 Task: Look for space in Darwin from 22nd july 2023 to 8th august 2023 for 5 adults, 2 children,  and 1 pet in price range Rs.18000 to Rs.25000. Place can be entire place or private room with 3 bedrooms having 5 beds and 3 bathrooms. Property type can be house. Amenities needed are: wifiair conditioning, free parkinig on premises, gym, breakfast, beachfront. Booking option can be shelf check-in. Required host language is .
Action: Mouse moved to (328, 375)
Screenshot: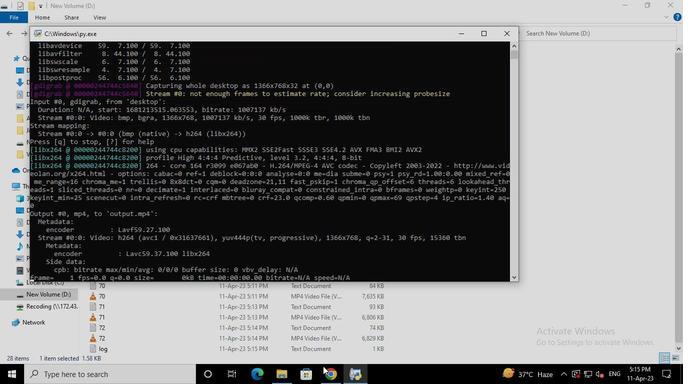 
Action: Mouse pressed left at (328, 375)
Screenshot: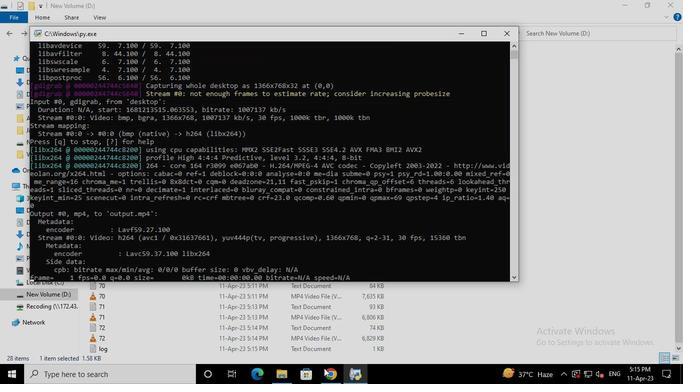 
Action: Mouse moved to (276, 84)
Screenshot: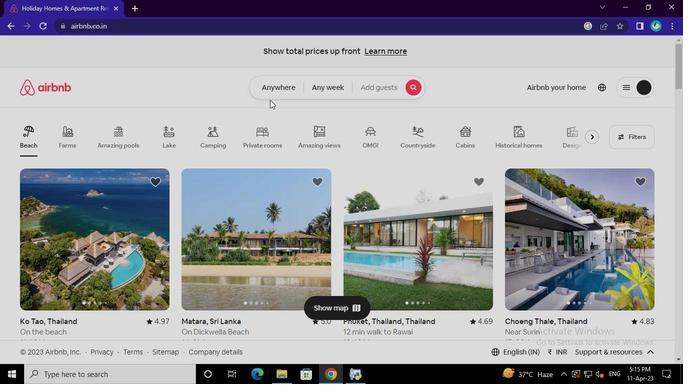 
Action: Mouse pressed left at (276, 84)
Screenshot: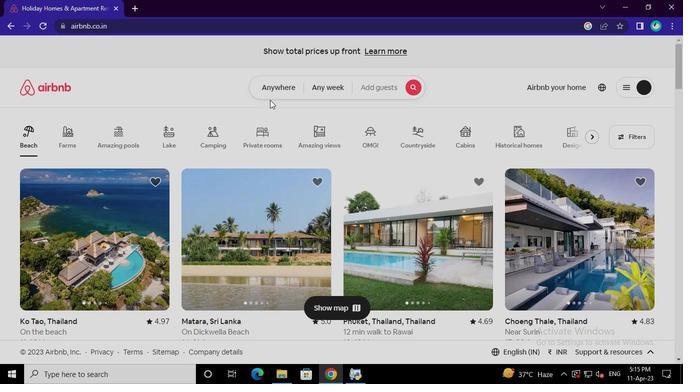 
Action: Mouse moved to (204, 131)
Screenshot: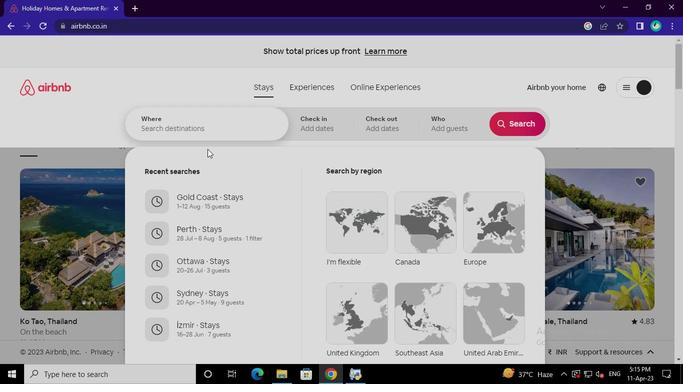 
Action: Mouse pressed left at (204, 131)
Screenshot: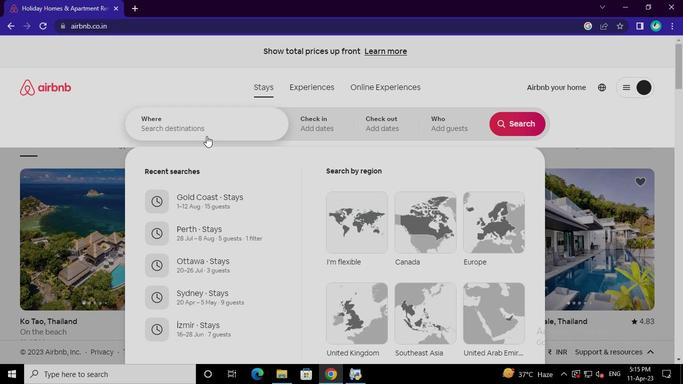 
Action: Keyboard d
Screenshot: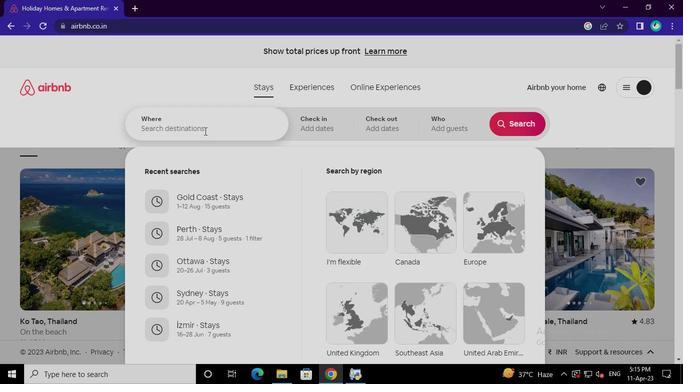 
Action: Keyboard a
Screenshot: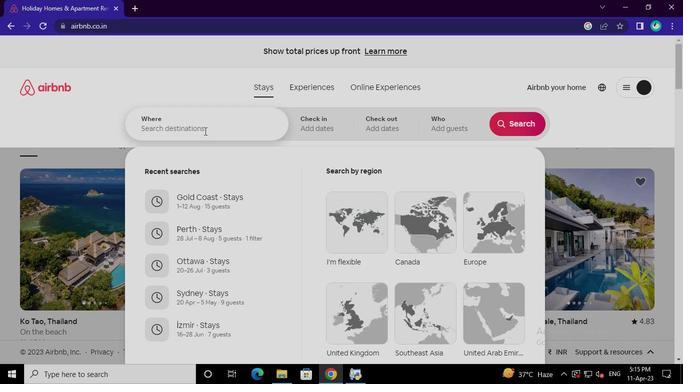 
Action: Keyboard r
Screenshot: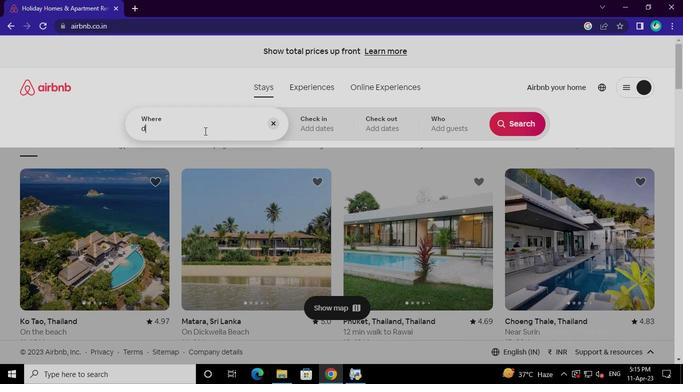 
Action: Keyboard w
Screenshot: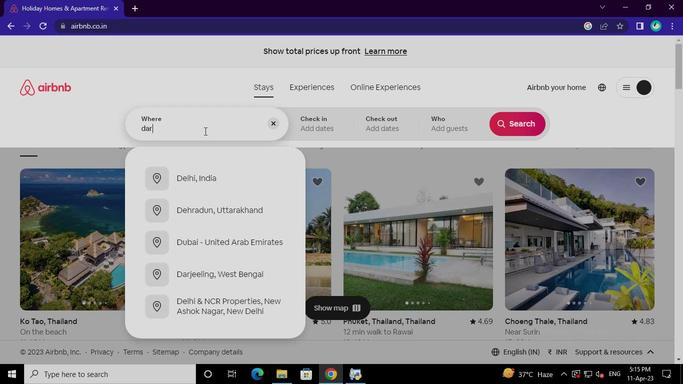 
Action: Keyboard i
Screenshot: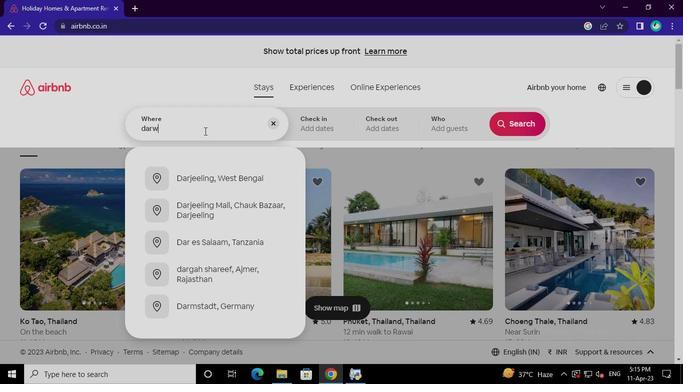 
Action: Keyboard n
Screenshot: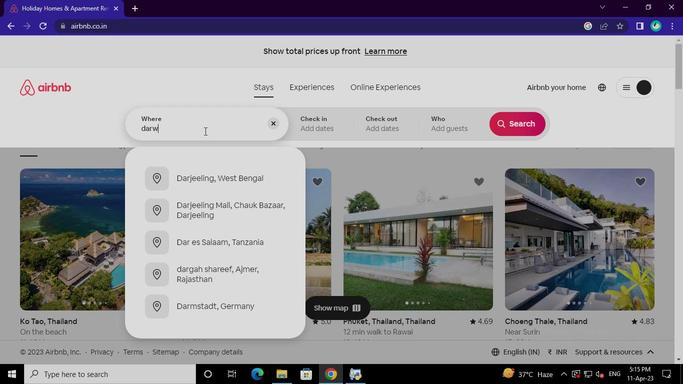 
Action: Mouse moved to (205, 177)
Screenshot: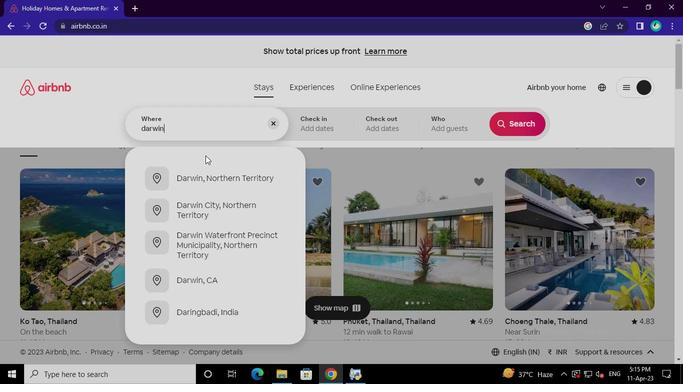 
Action: Mouse pressed left at (205, 177)
Screenshot: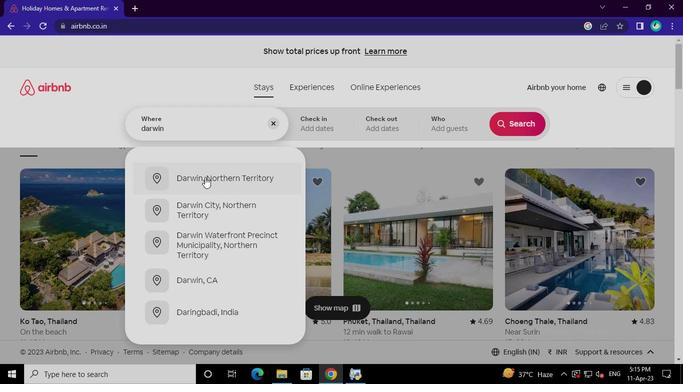 
Action: Mouse moved to (506, 208)
Screenshot: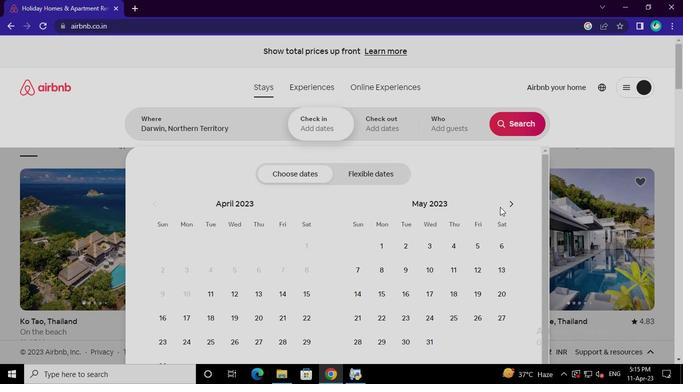 
Action: Mouse pressed left at (506, 208)
Screenshot: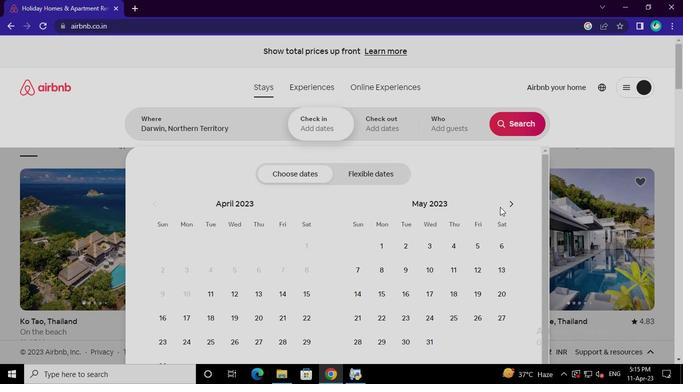 
Action: Mouse pressed left at (506, 208)
Screenshot: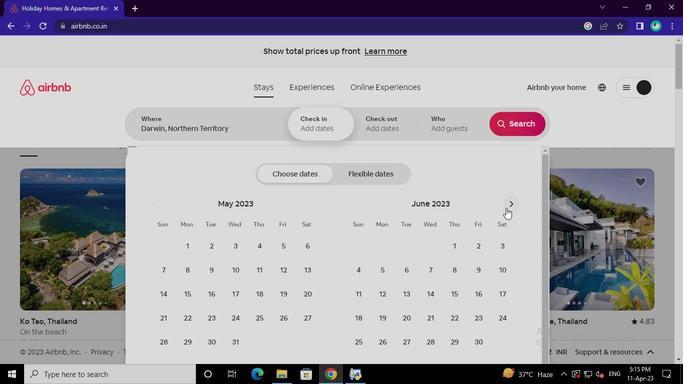 
Action: Mouse moved to (493, 315)
Screenshot: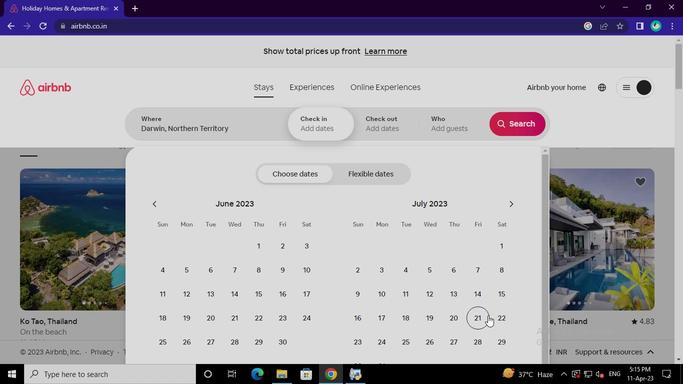 
Action: Mouse pressed left at (493, 315)
Screenshot: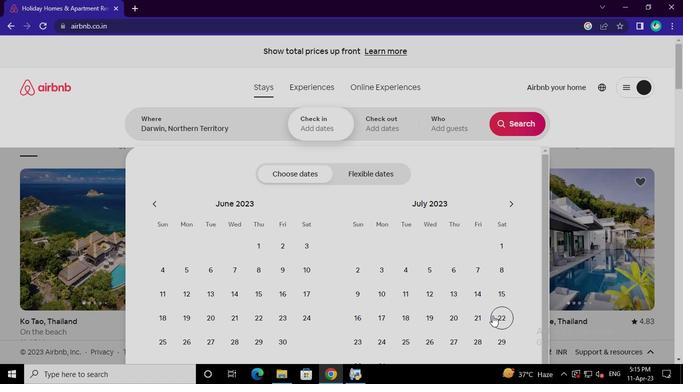 
Action: Mouse moved to (509, 201)
Screenshot: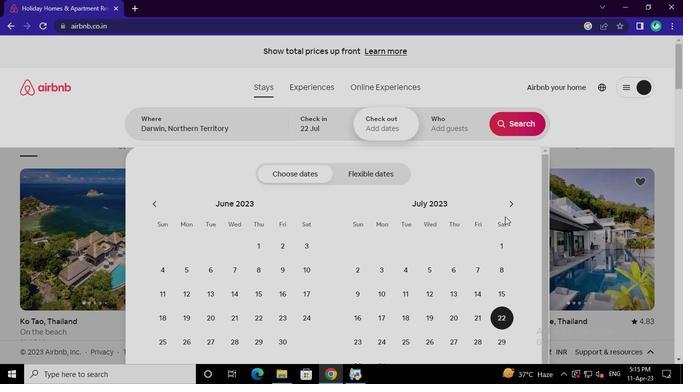
Action: Mouse pressed left at (509, 201)
Screenshot: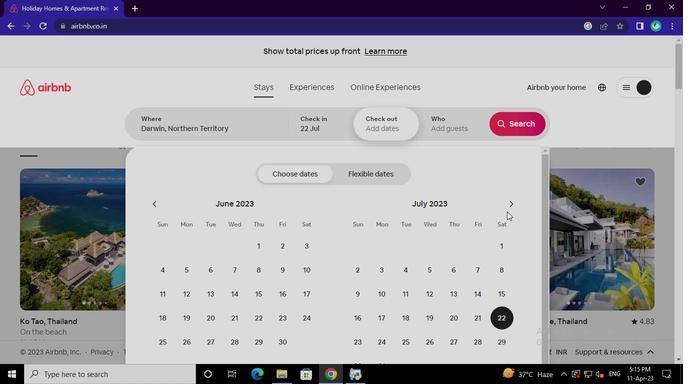 
Action: Mouse moved to (402, 271)
Screenshot: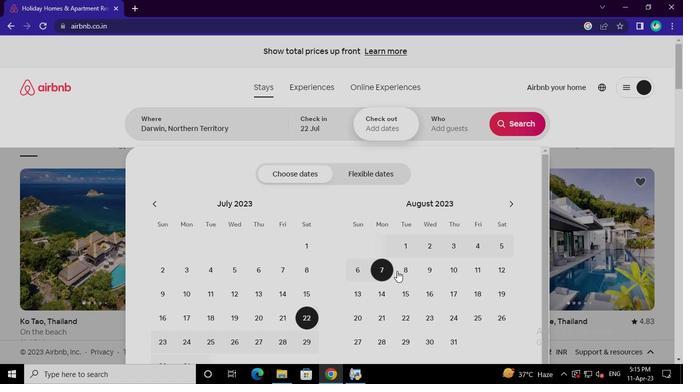 
Action: Mouse pressed left at (402, 271)
Screenshot: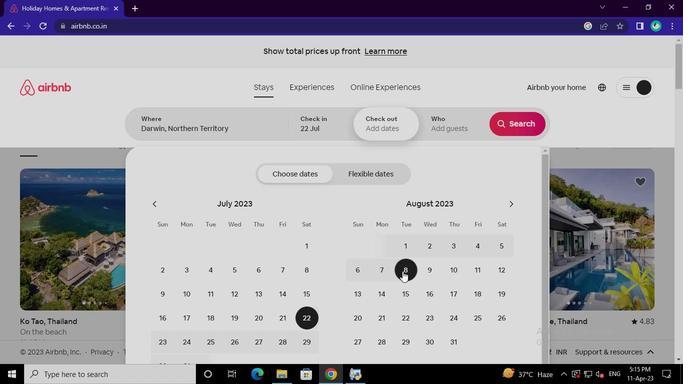 
Action: Mouse moved to (461, 127)
Screenshot: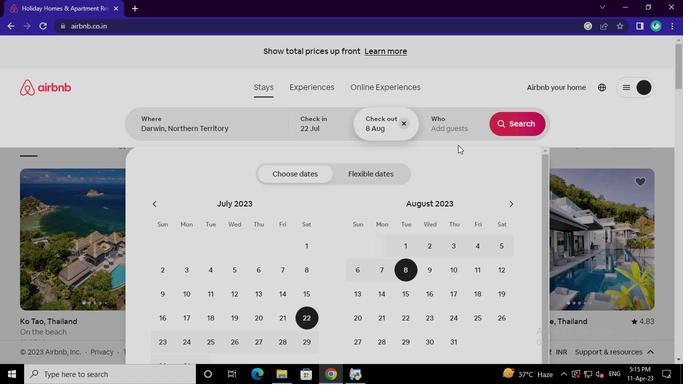 
Action: Mouse pressed left at (461, 127)
Screenshot: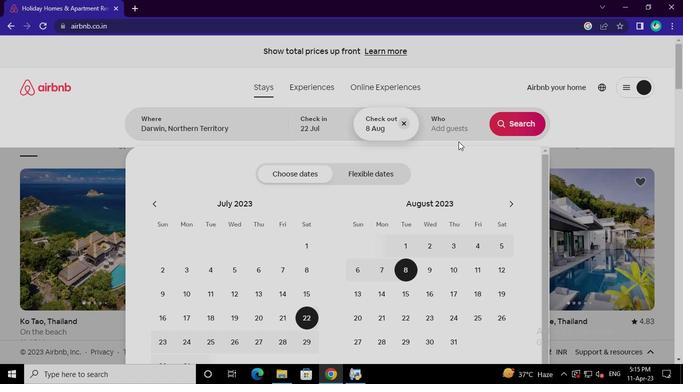 
Action: Mouse moved to (519, 179)
Screenshot: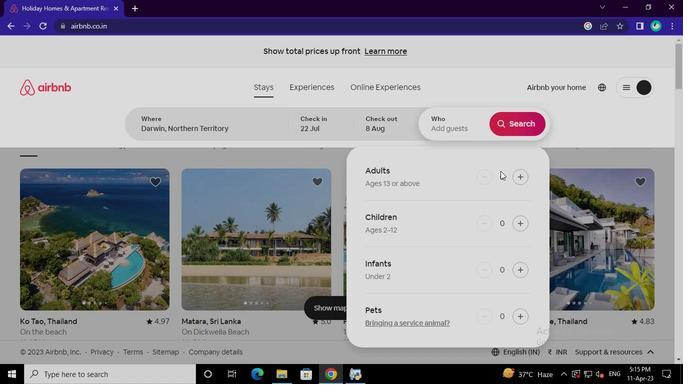 
Action: Mouse pressed left at (519, 179)
Screenshot: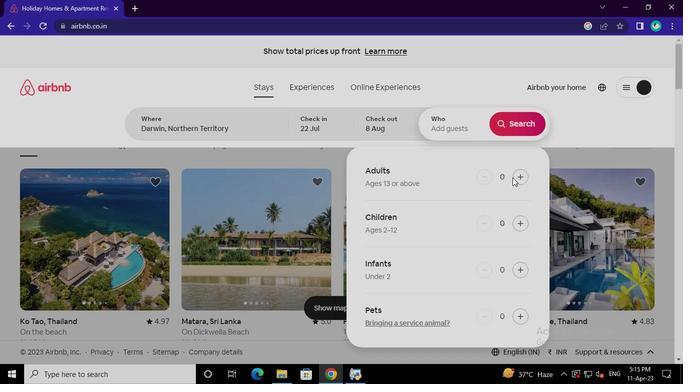 
Action: Mouse pressed left at (519, 179)
Screenshot: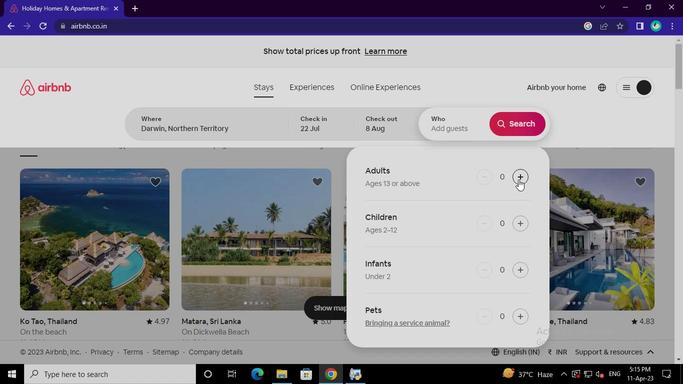 
Action: Mouse pressed left at (519, 179)
Screenshot: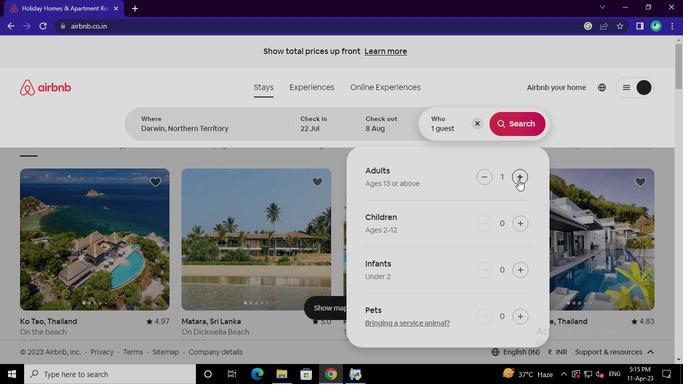 
Action: Mouse pressed left at (519, 179)
Screenshot: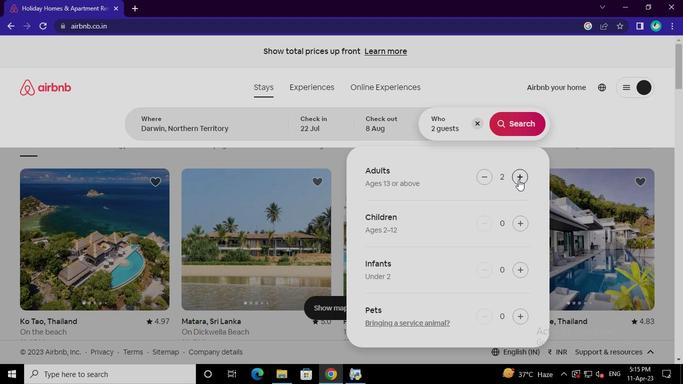 
Action: Mouse pressed left at (519, 179)
Screenshot: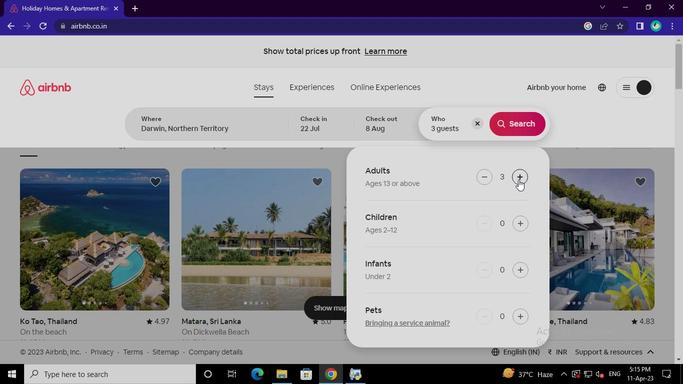 
Action: Mouse moved to (518, 220)
Screenshot: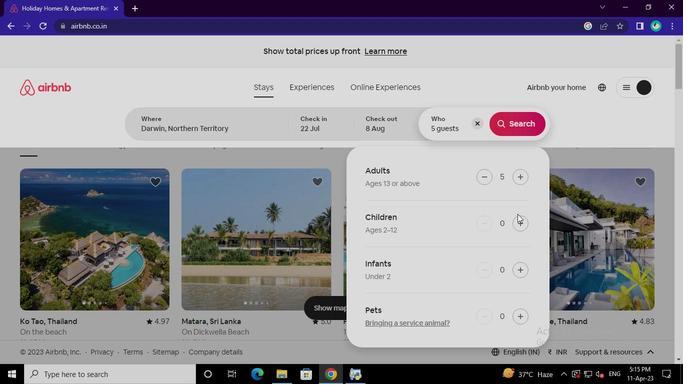 
Action: Mouse pressed left at (518, 220)
Screenshot: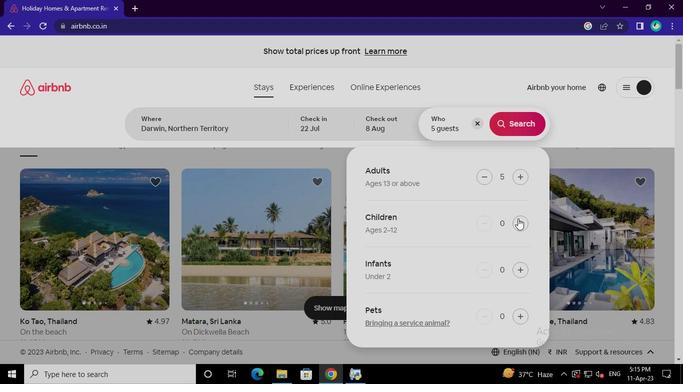 
Action: Mouse pressed left at (518, 220)
Screenshot: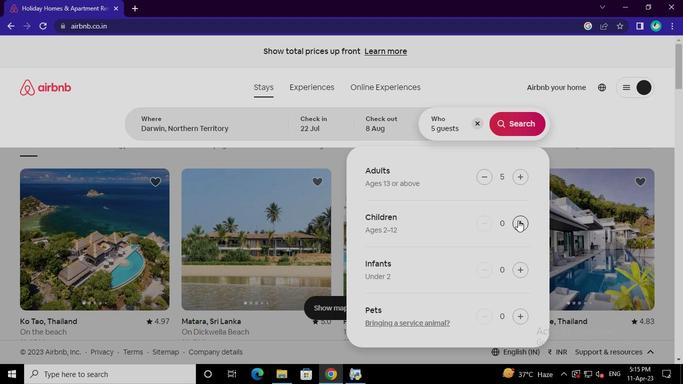 
Action: Mouse moved to (520, 316)
Screenshot: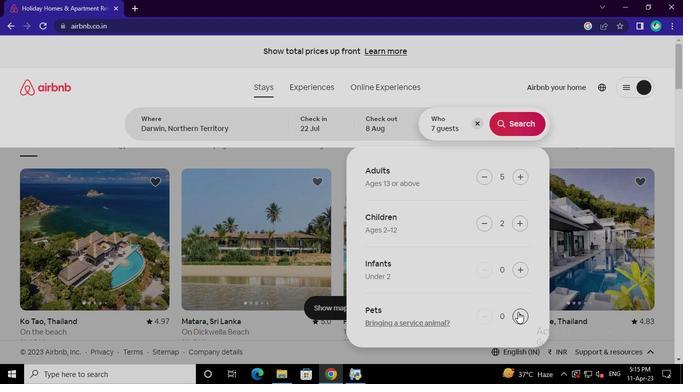 
Action: Mouse pressed left at (520, 316)
Screenshot: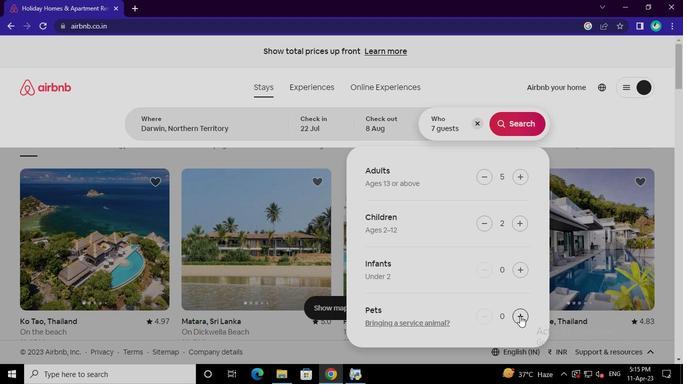 
Action: Mouse moved to (525, 132)
Screenshot: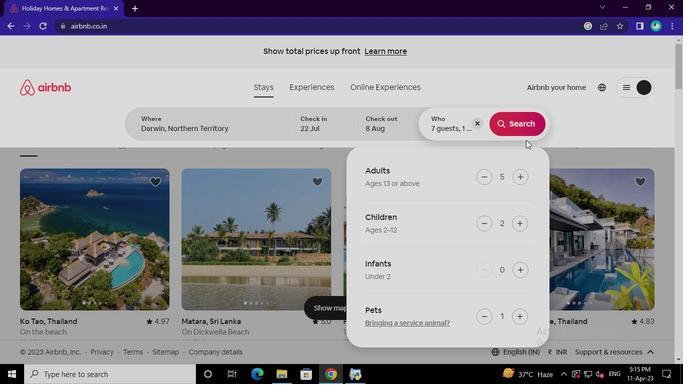 
Action: Mouse pressed left at (525, 132)
Screenshot: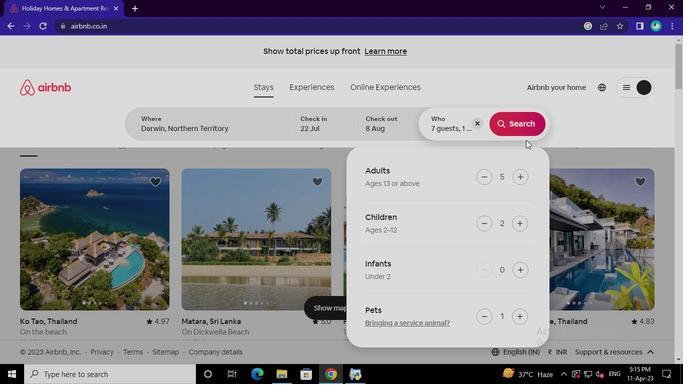 
Action: Mouse moved to (638, 91)
Screenshot: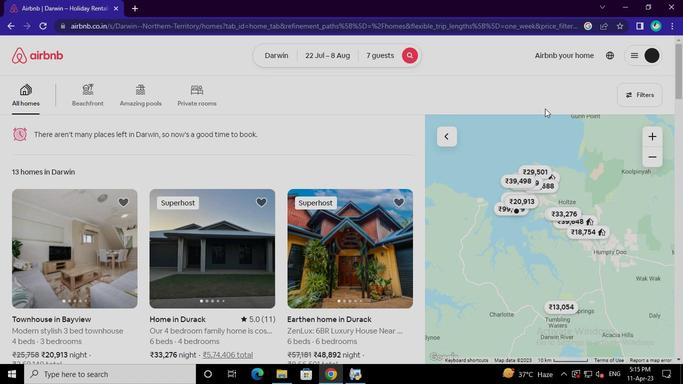 
Action: Mouse pressed left at (638, 91)
Screenshot: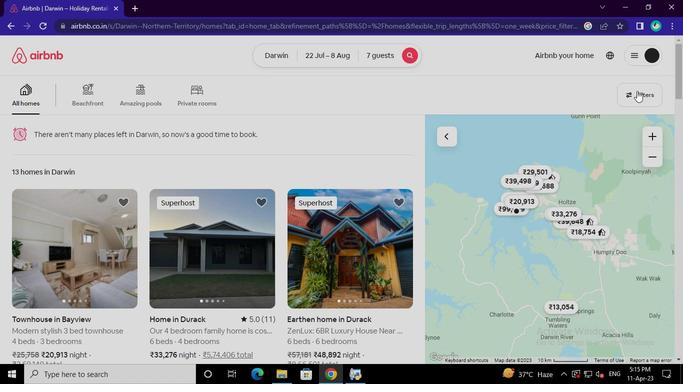
Action: Mouse moved to (283, 217)
Screenshot: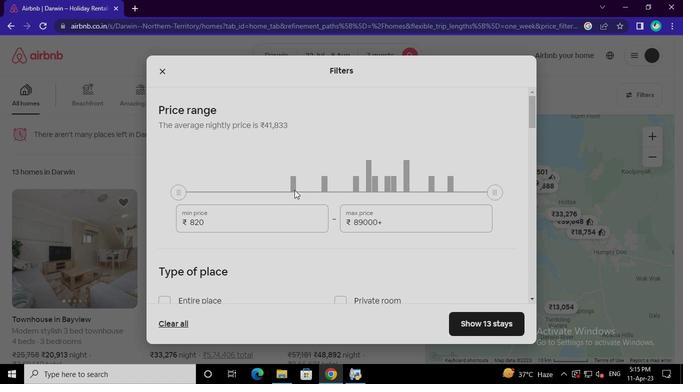 
Action: Mouse pressed left at (283, 217)
Screenshot: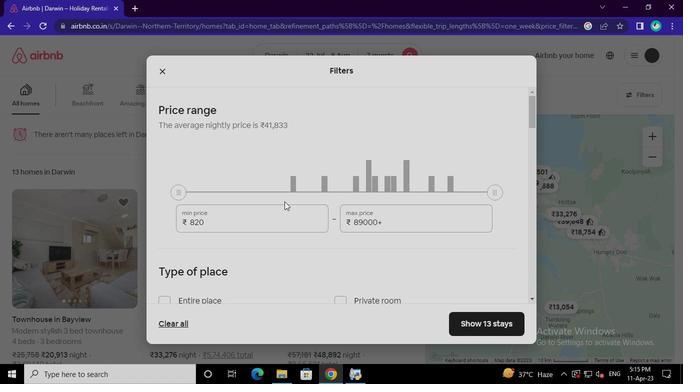 
Action: Keyboard Key.backspace
Screenshot: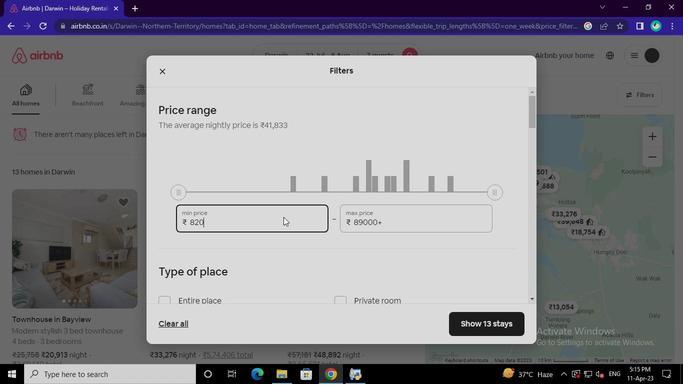 
Action: Keyboard Key.backspace
Screenshot: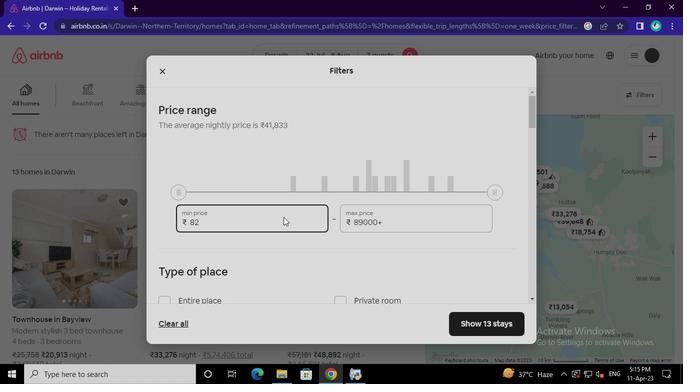 
Action: Keyboard Key.backspace
Screenshot: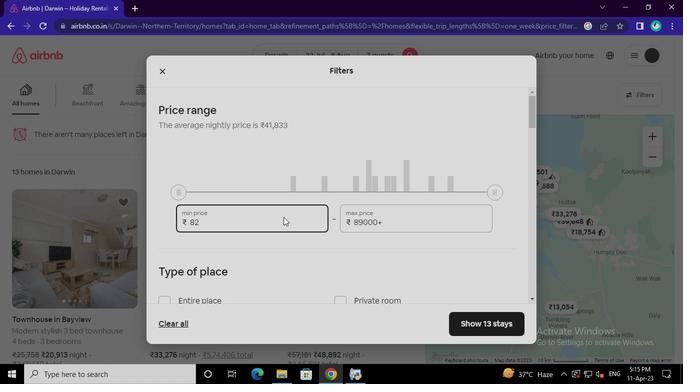 
Action: Keyboard Key.backspace
Screenshot: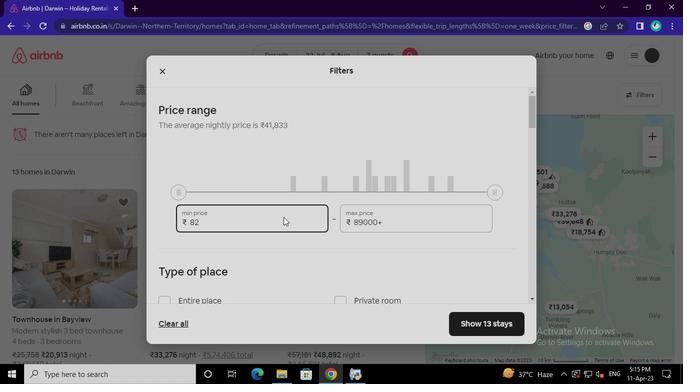 
Action: Keyboard Key.backspace
Screenshot: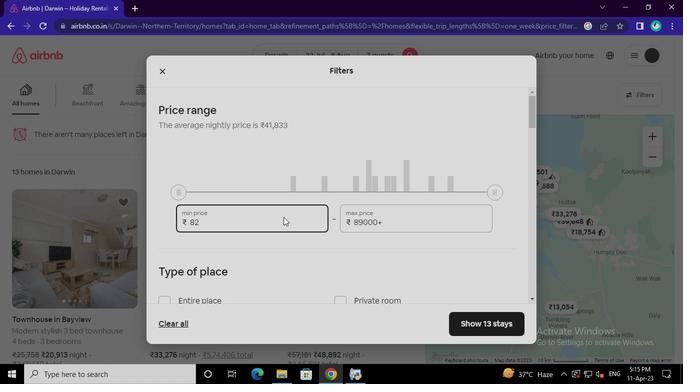 
Action: Keyboard Key.backspace
Screenshot: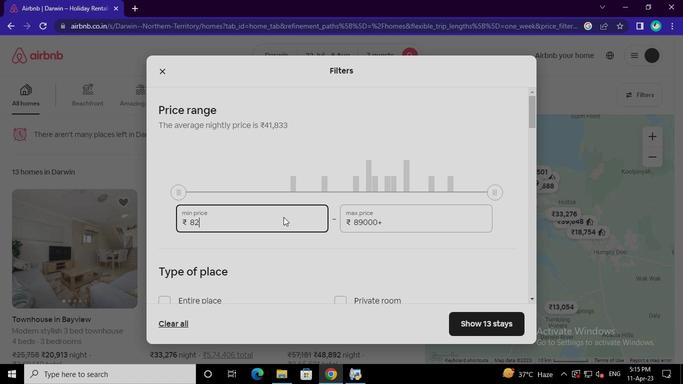 
Action: Keyboard Key.backspace
Screenshot: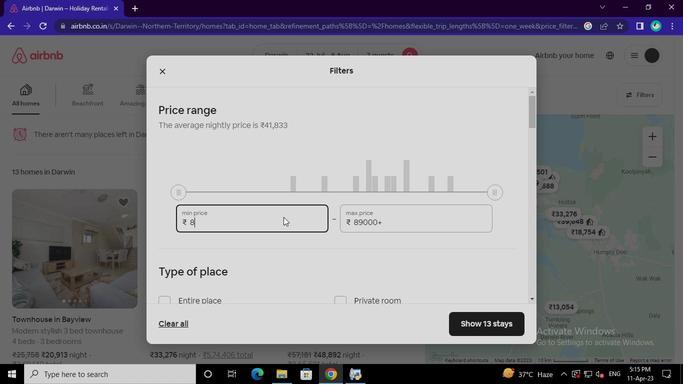 
Action: Keyboard Key.backspace
Screenshot: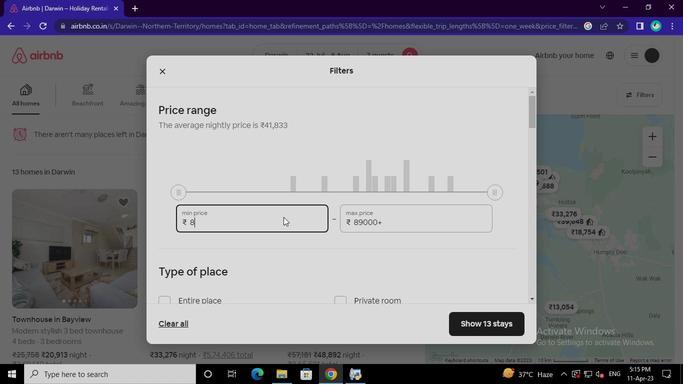 
Action: Keyboard <97>
Screenshot: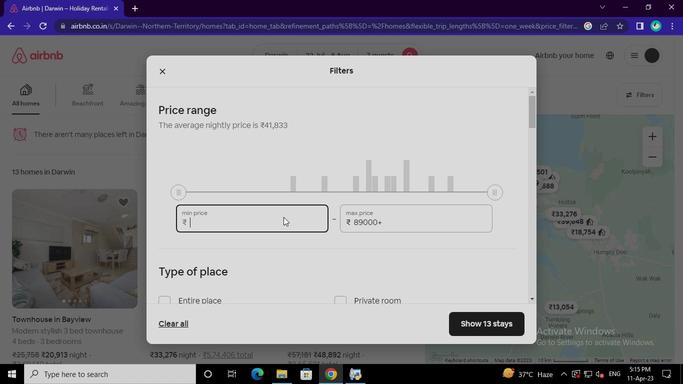 
Action: Keyboard <104>
Screenshot: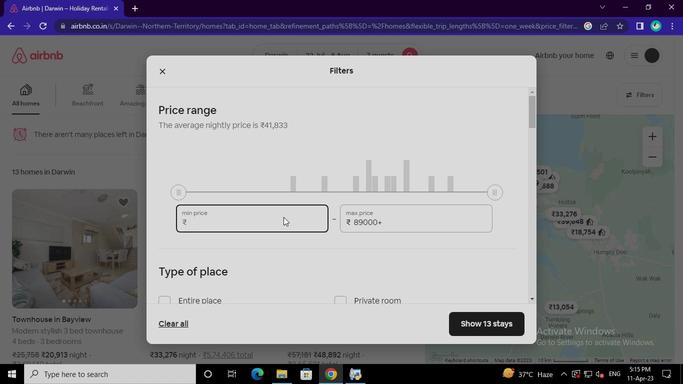 
Action: Keyboard <96>
Screenshot: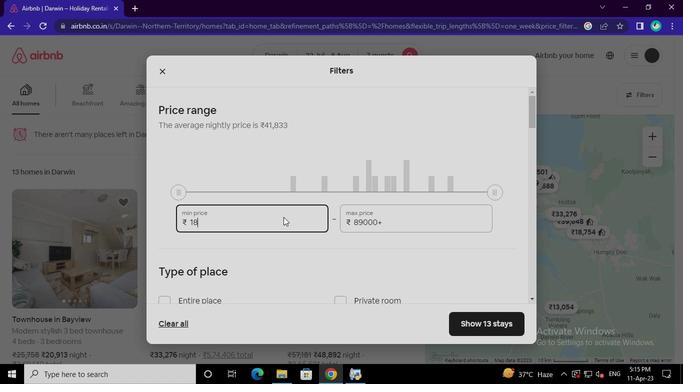 
Action: Keyboard <96>
Screenshot: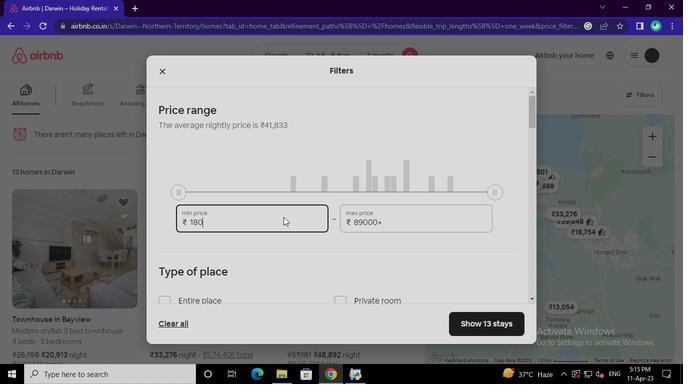 
Action: Keyboard <96>
Screenshot: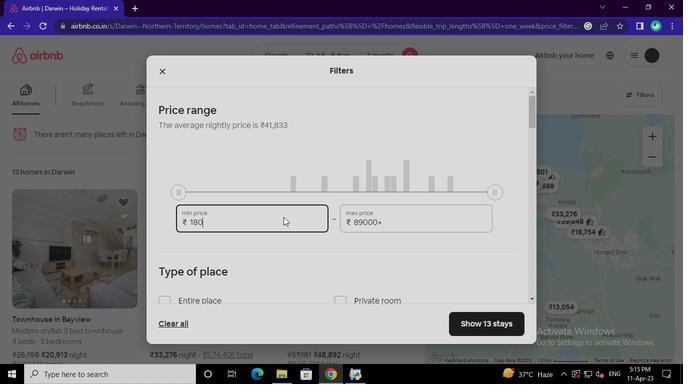 
Action: Mouse moved to (392, 219)
Screenshot: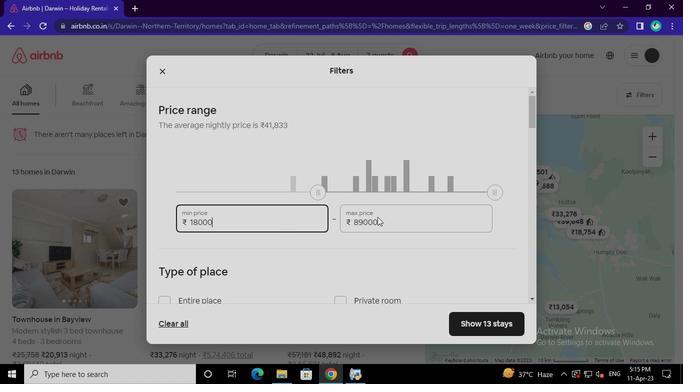 
Action: Mouse pressed left at (392, 219)
Screenshot: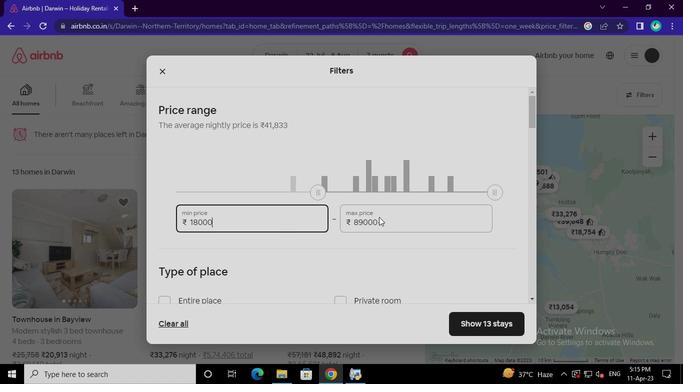 
Action: Keyboard Key.backspace
Screenshot: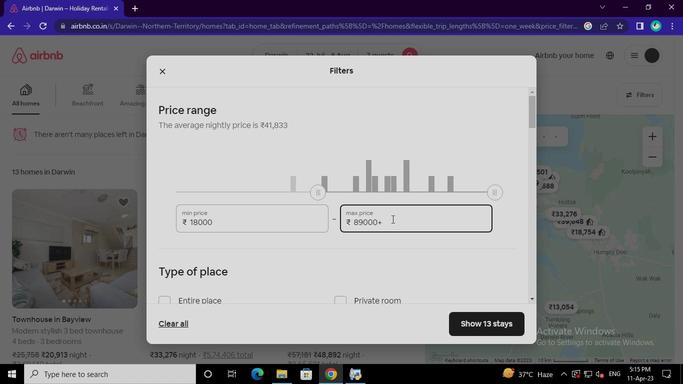 
Action: Keyboard Key.backspace
Screenshot: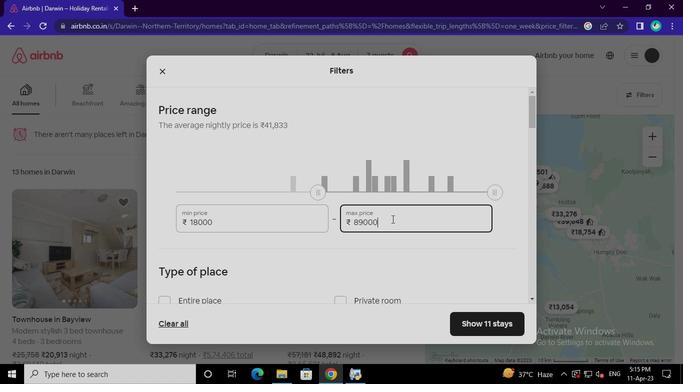 
Action: Keyboard Key.backspace
Screenshot: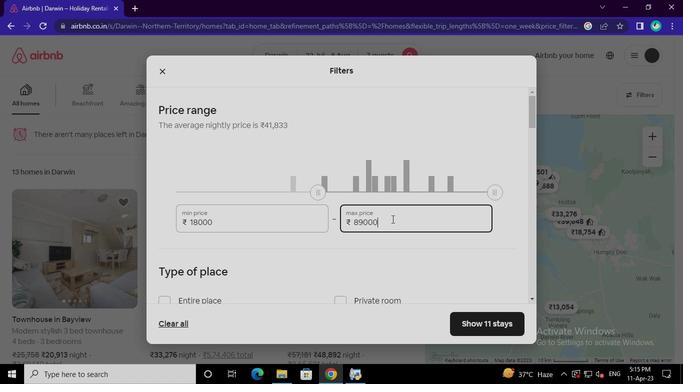 
Action: Keyboard Key.backspace
Screenshot: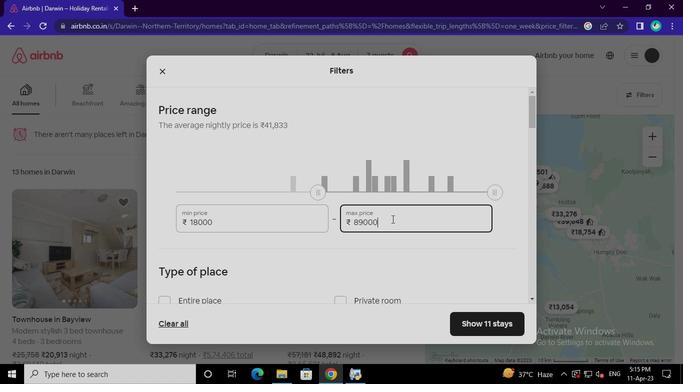 
Action: Keyboard Key.backspace
Screenshot: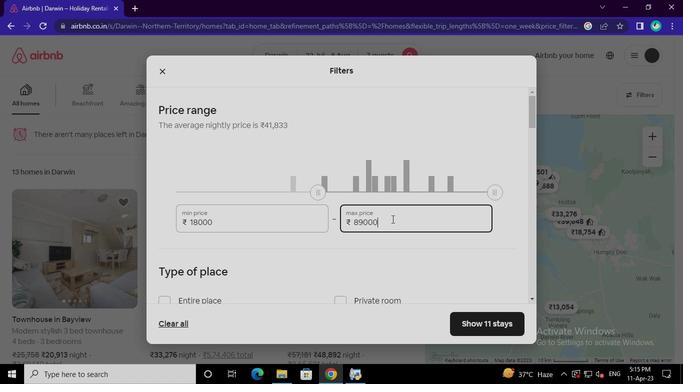 
Action: Keyboard Key.backspace
Screenshot: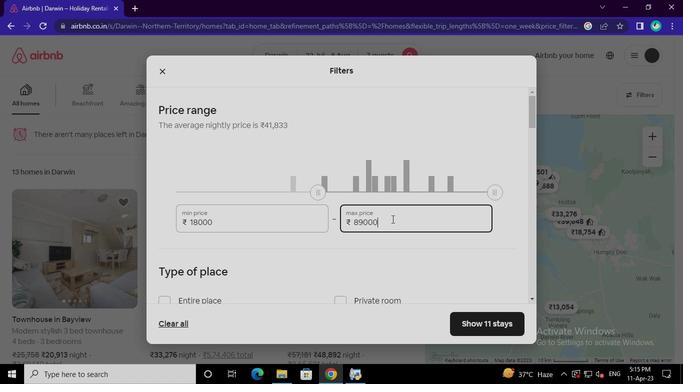 
Action: Keyboard Key.backspace
Screenshot: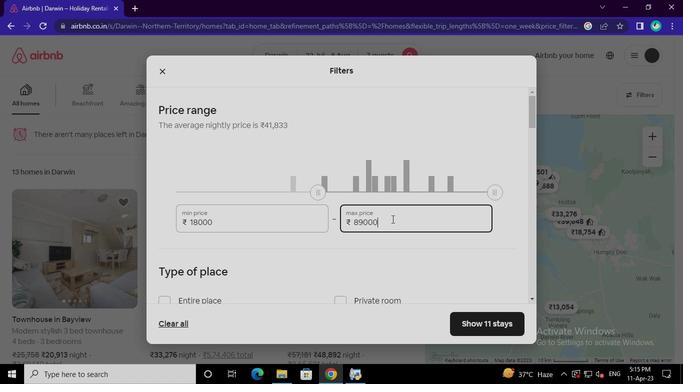 
Action: Keyboard Key.backspace
Screenshot: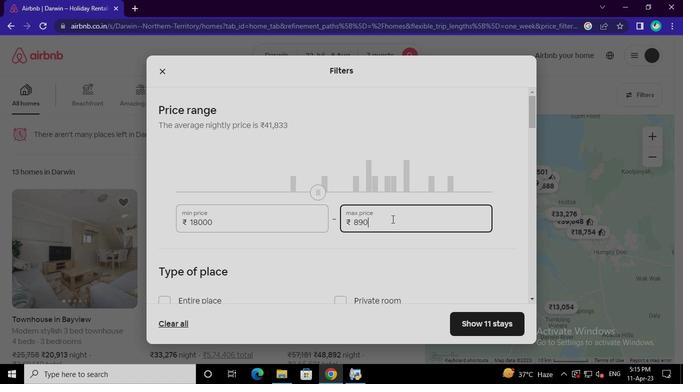 
Action: Keyboard Key.backspace
Screenshot: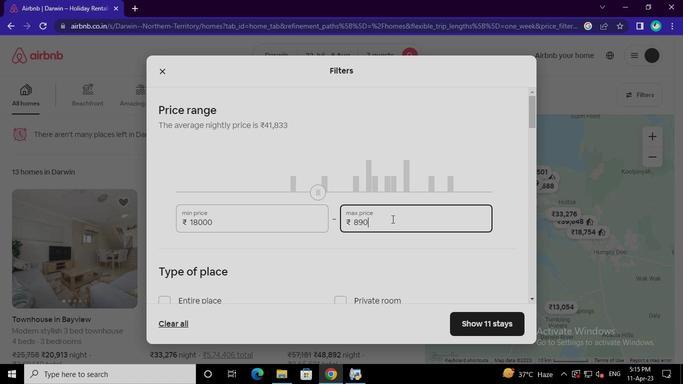 
Action: Keyboard Key.backspace
Screenshot: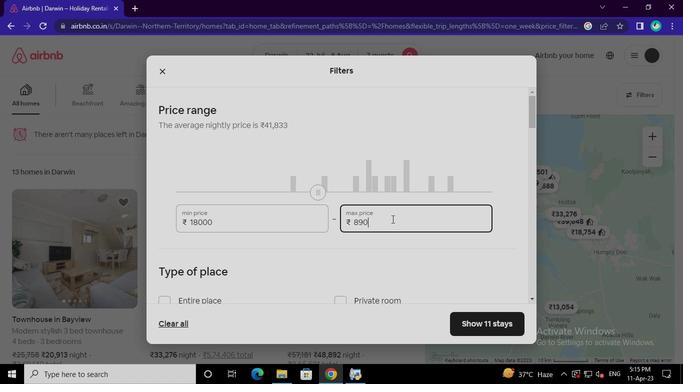 
Action: Keyboard Key.backspace
Screenshot: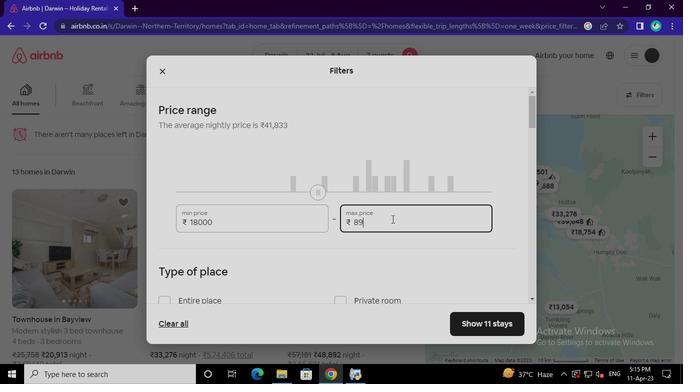 
Action: Keyboard Key.backspace
Screenshot: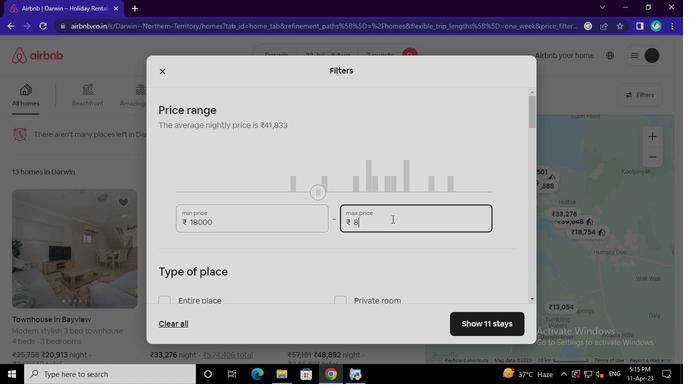 
Action: Keyboard <98>
Screenshot: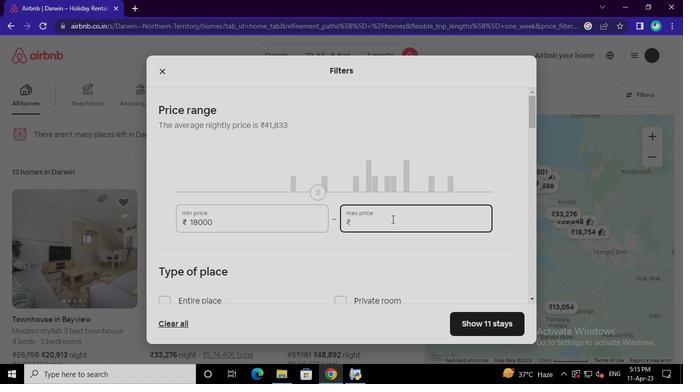 
Action: Keyboard <101>
Screenshot: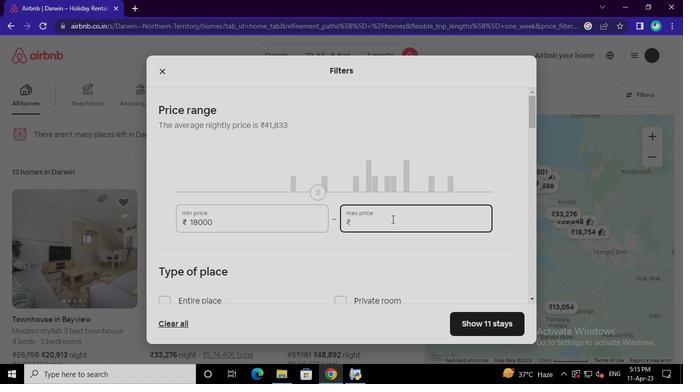 
Action: Keyboard <96>
Screenshot: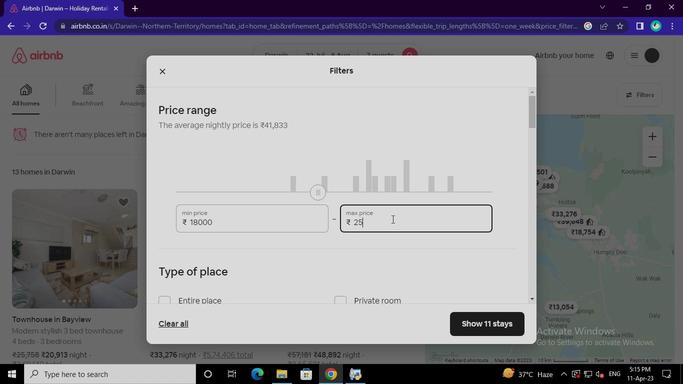 
Action: Keyboard <96>
Screenshot: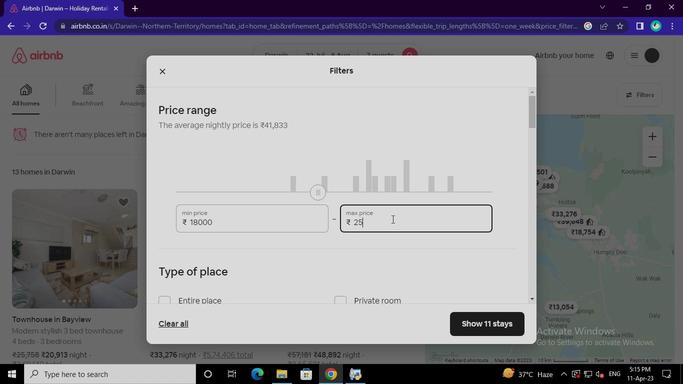 
Action: Keyboard <96>
Screenshot: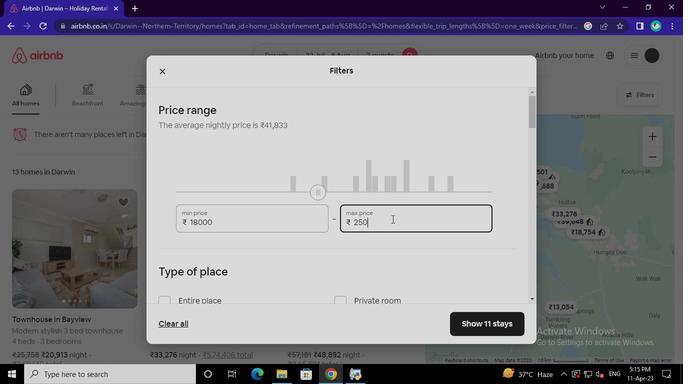
Action: Mouse moved to (196, 204)
Screenshot: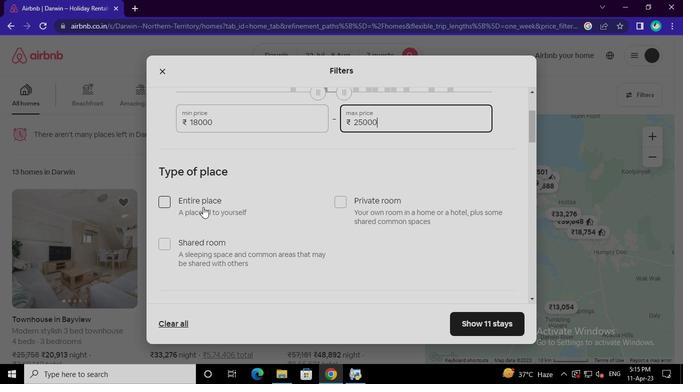 
Action: Mouse pressed left at (196, 204)
Screenshot: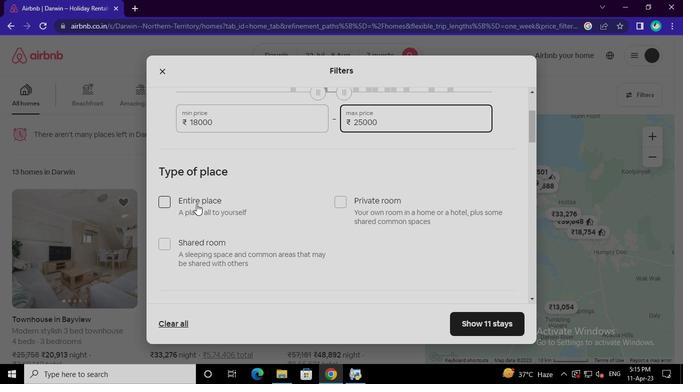 
Action: Mouse moved to (341, 201)
Screenshot: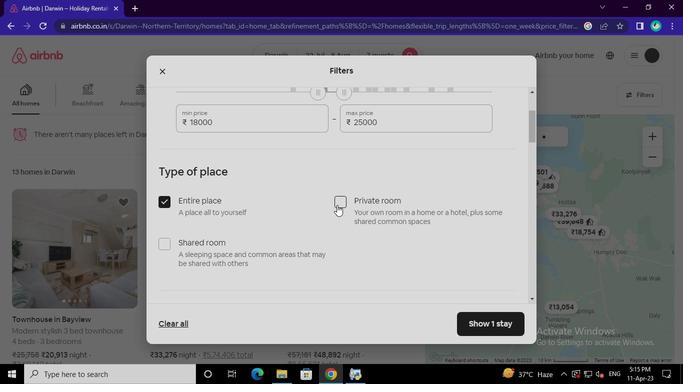 
Action: Mouse pressed left at (341, 201)
Screenshot: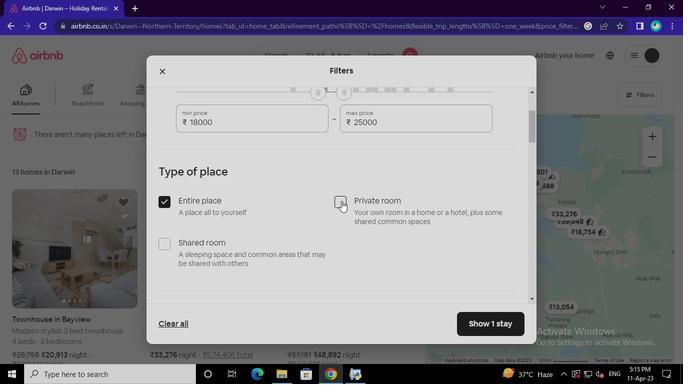 
Action: Mouse moved to (292, 213)
Screenshot: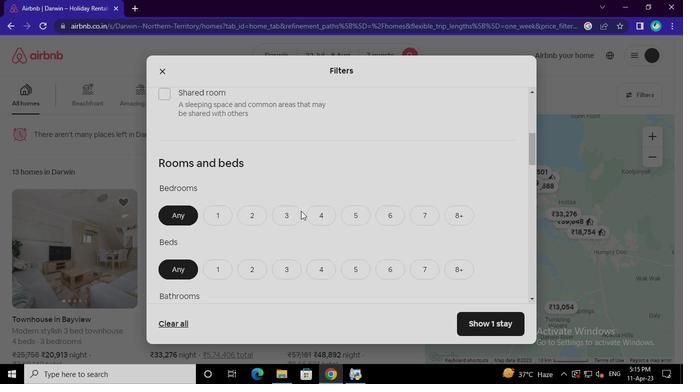 
Action: Mouse pressed left at (292, 213)
Screenshot: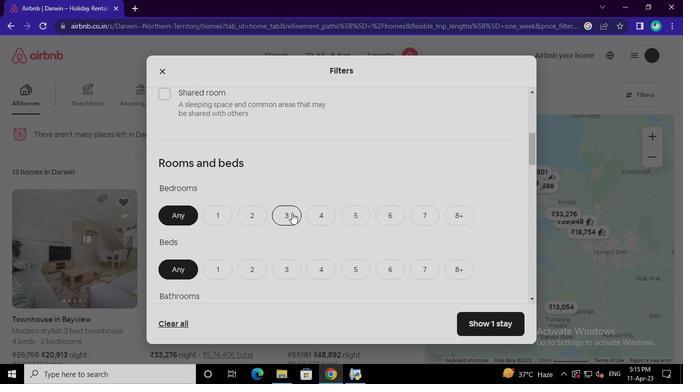 
Action: Mouse moved to (350, 270)
Screenshot: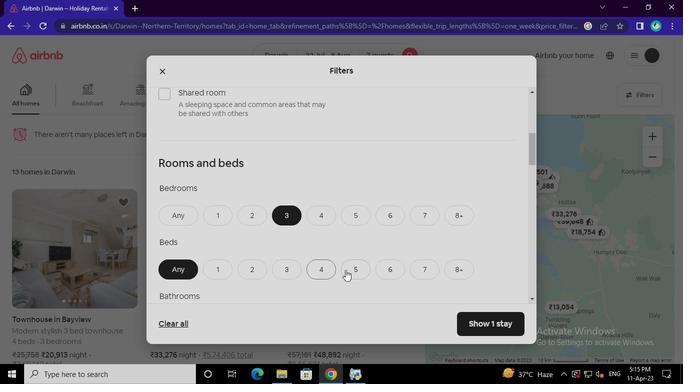 
Action: Mouse pressed left at (350, 270)
Screenshot: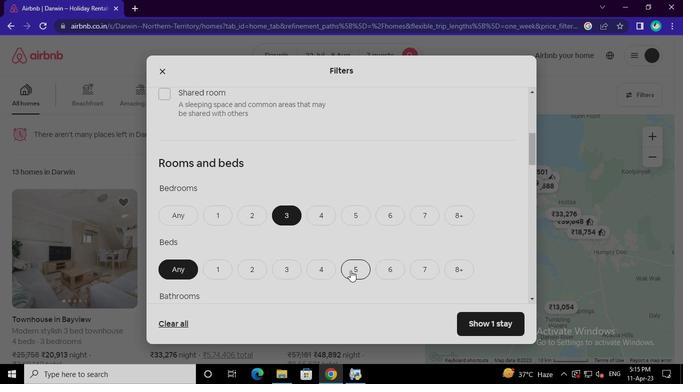 
Action: Mouse moved to (282, 225)
Screenshot: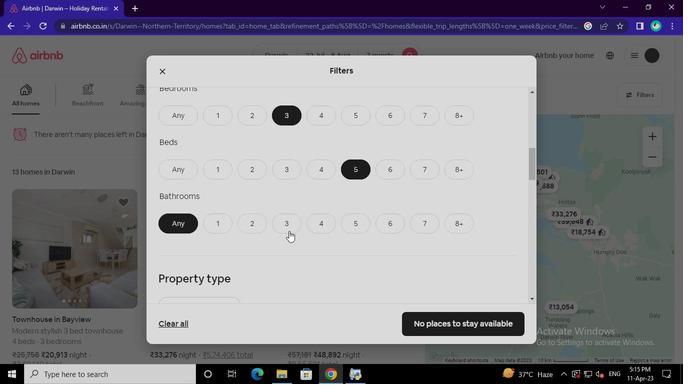 
Action: Mouse pressed left at (282, 225)
Screenshot: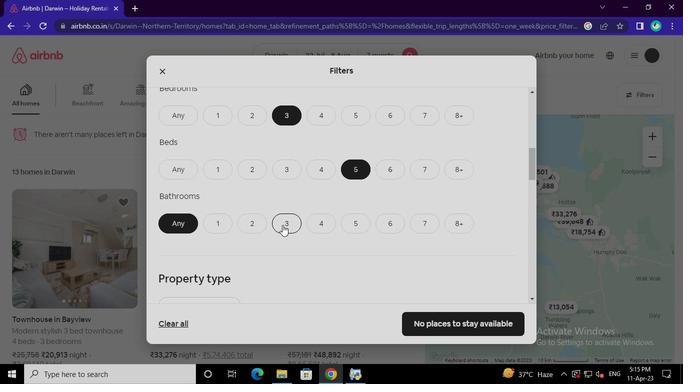 
Action: Mouse moved to (202, 225)
Screenshot: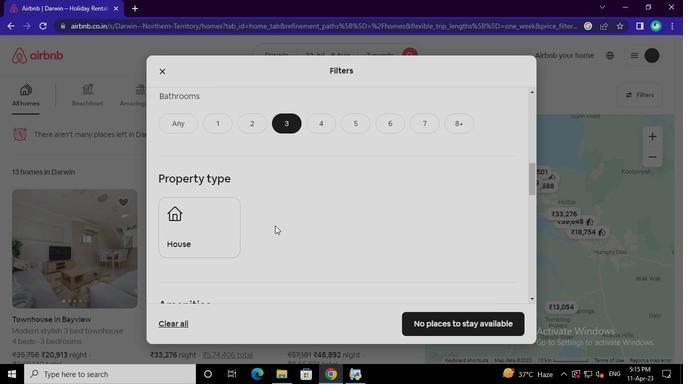 
Action: Mouse pressed left at (202, 225)
Screenshot: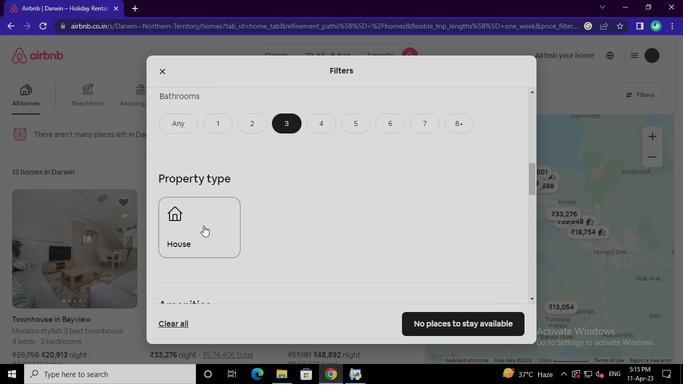 
Action: Mouse moved to (196, 233)
Screenshot: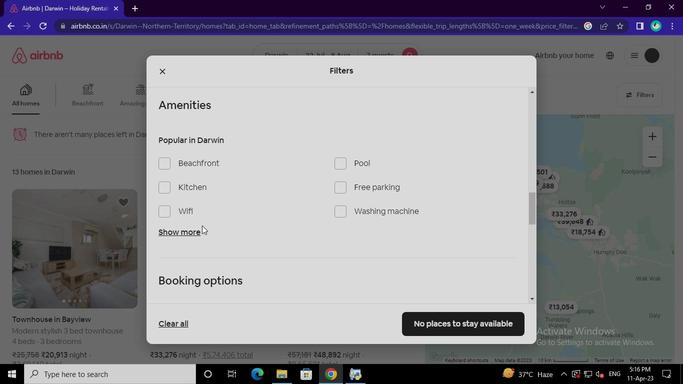 
Action: Mouse pressed left at (196, 233)
Screenshot: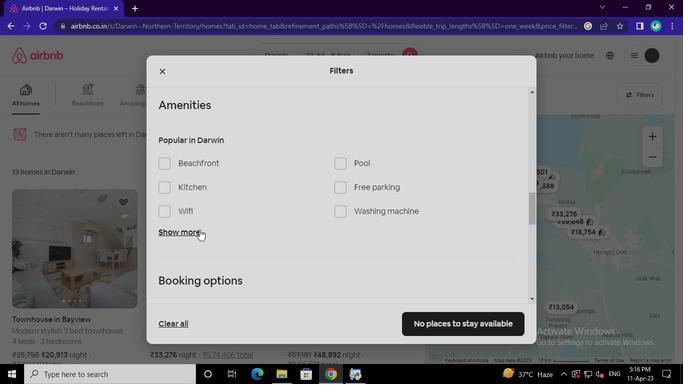 
Action: Mouse moved to (186, 213)
Screenshot: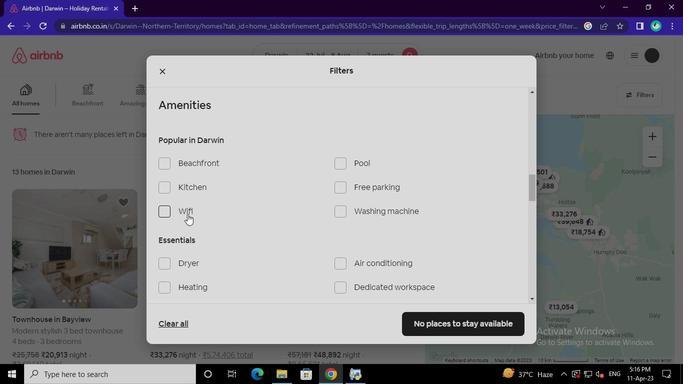 
Action: Mouse pressed left at (186, 213)
Screenshot: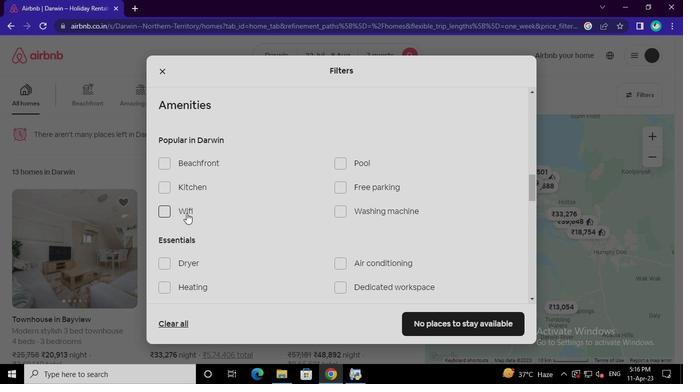 
Action: Mouse moved to (358, 257)
Screenshot: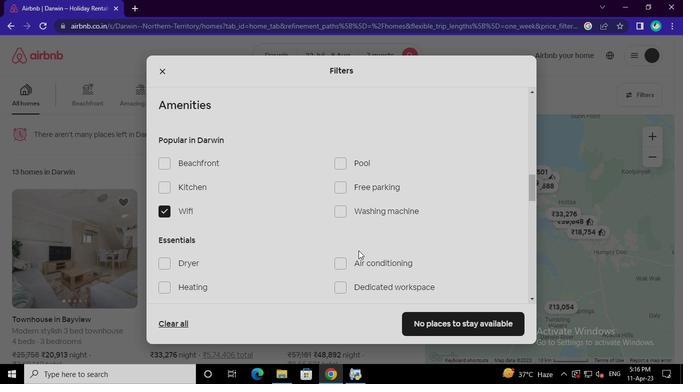 
Action: Mouse pressed left at (358, 257)
Screenshot: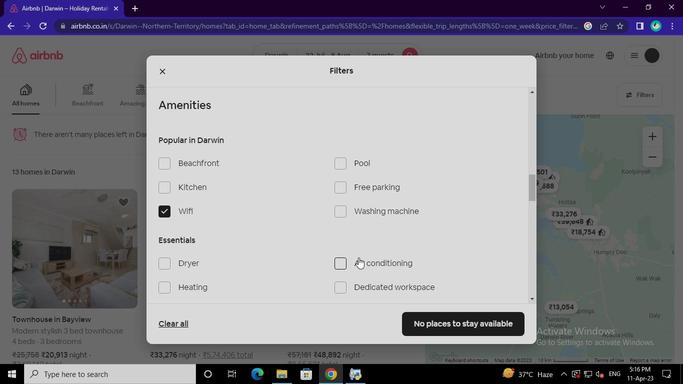 
Action: Mouse moved to (340, 188)
Screenshot: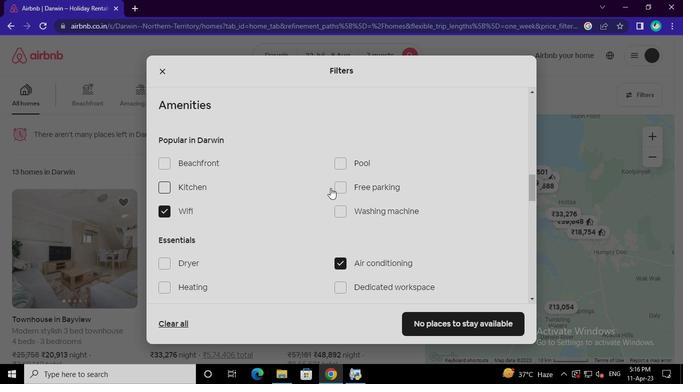 
Action: Mouse pressed left at (340, 188)
Screenshot: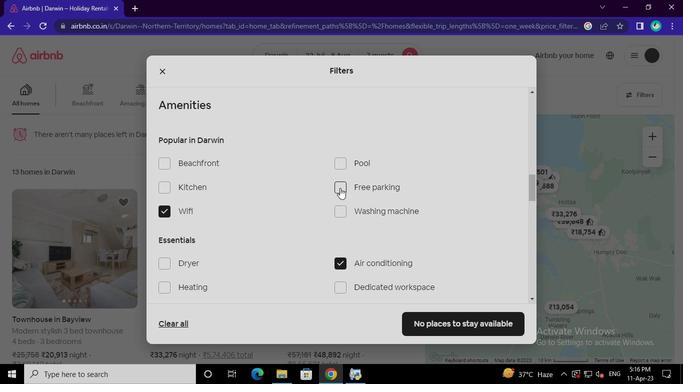 
Action: Mouse moved to (206, 161)
Screenshot: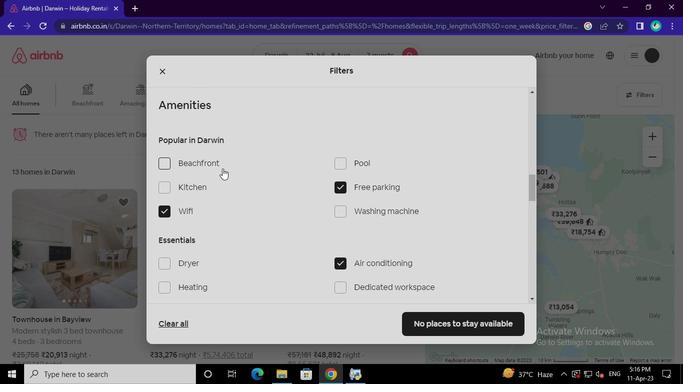 
Action: Mouse pressed left at (206, 161)
Screenshot: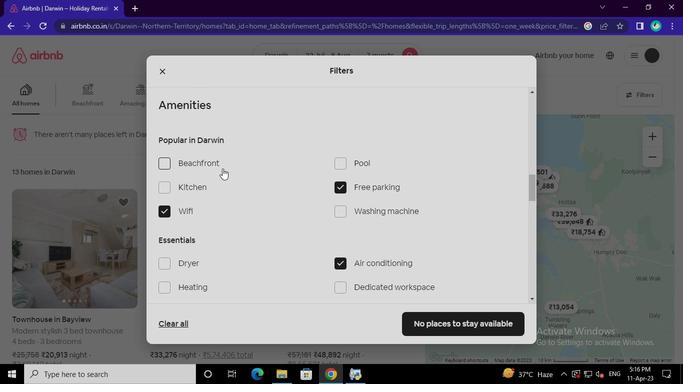 
Action: Mouse moved to (359, 263)
Screenshot: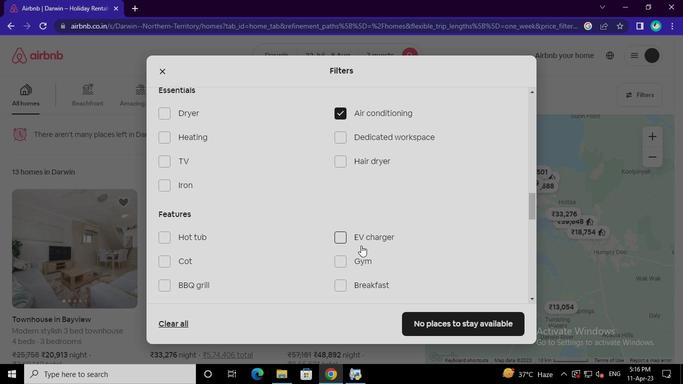 
Action: Mouse pressed left at (359, 263)
Screenshot: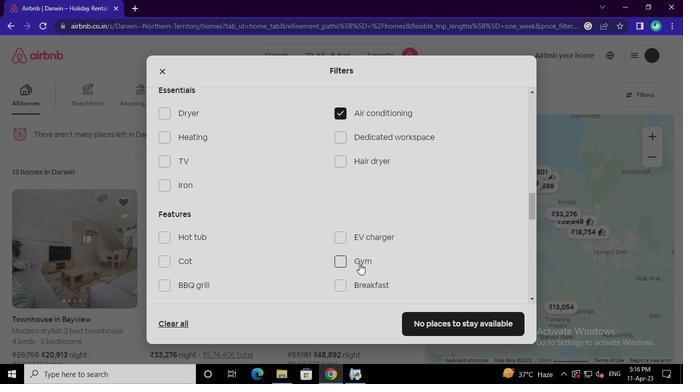 
Action: Mouse moved to (365, 288)
Screenshot: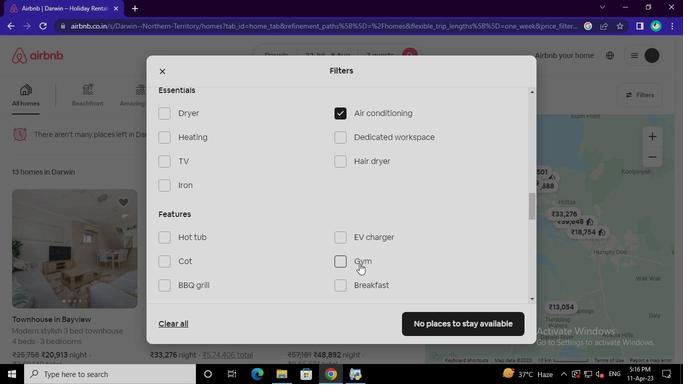 
Action: Mouse pressed left at (365, 288)
Screenshot: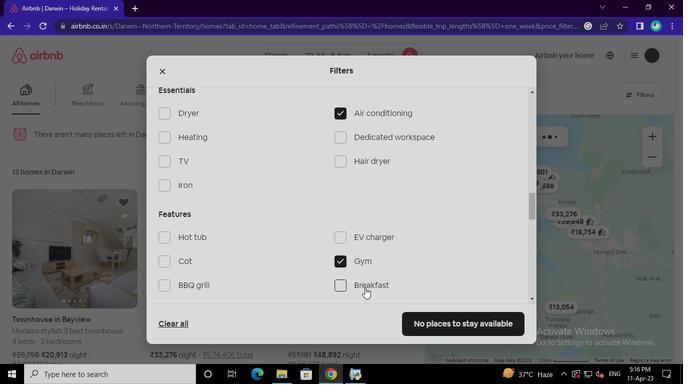 
Action: Mouse moved to (493, 244)
Screenshot: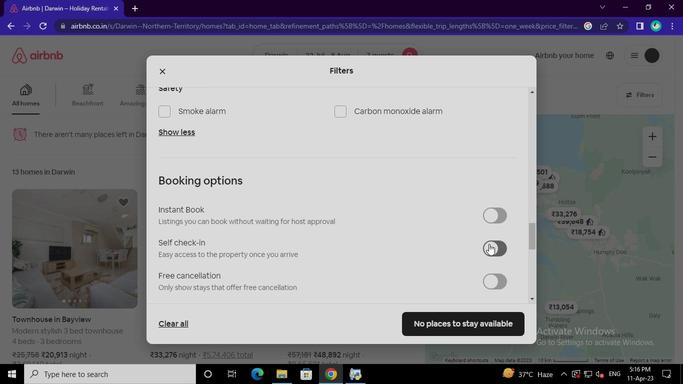 
Action: Mouse pressed left at (493, 244)
Screenshot: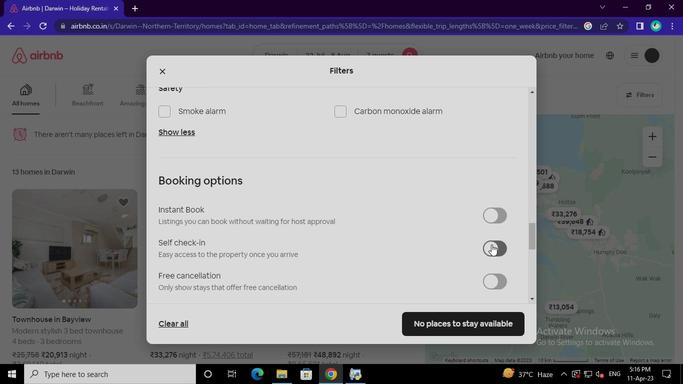 
Action: Mouse moved to (438, 316)
Screenshot: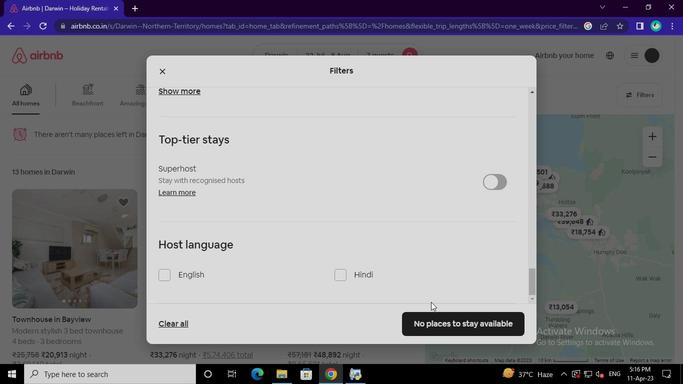 
Action: Mouse pressed left at (438, 316)
Screenshot: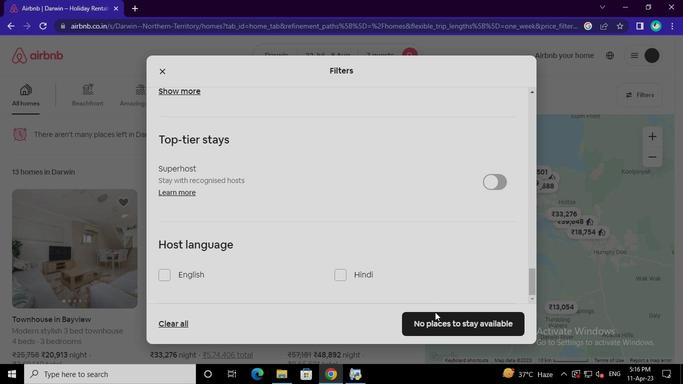 
Action: Mouse moved to (353, 373)
Screenshot: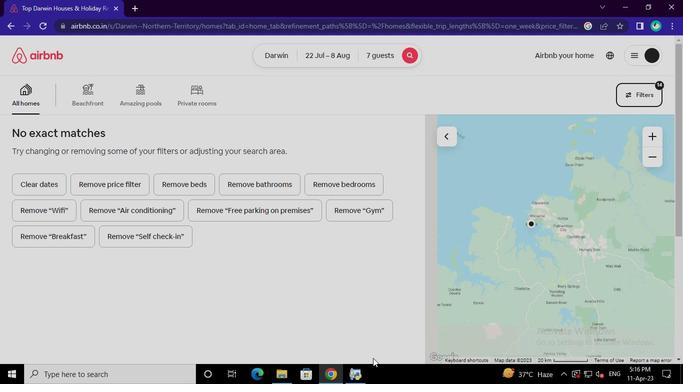 
Action: Mouse pressed left at (353, 373)
Screenshot: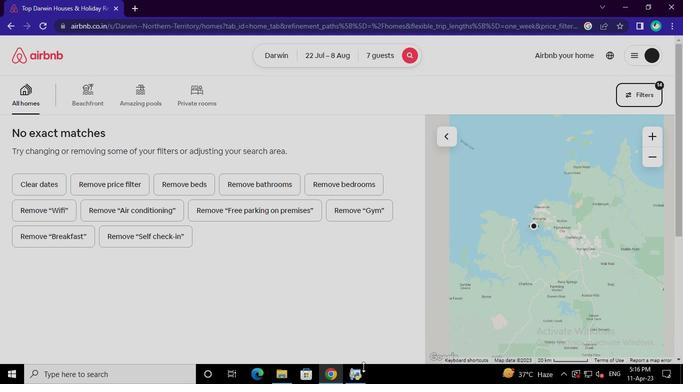 
Action: Mouse moved to (504, 36)
Screenshot: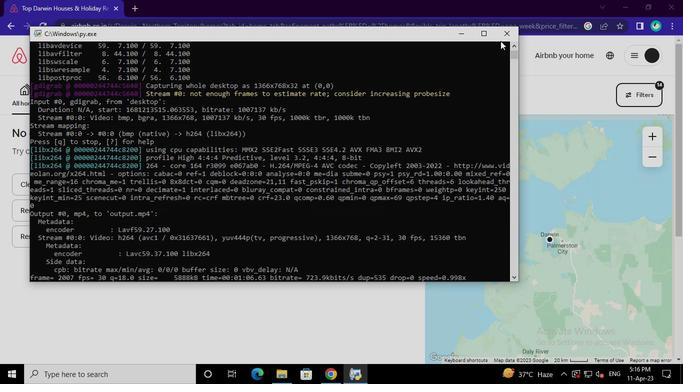 
Action: Mouse pressed left at (504, 36)
Screenshot: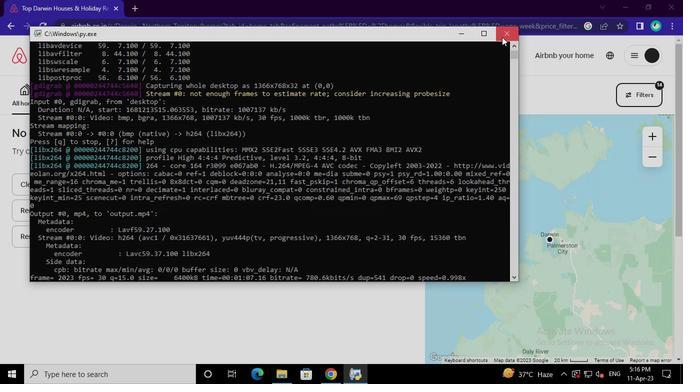 
Action: Mouse moved to (504, 36)
Screenshot: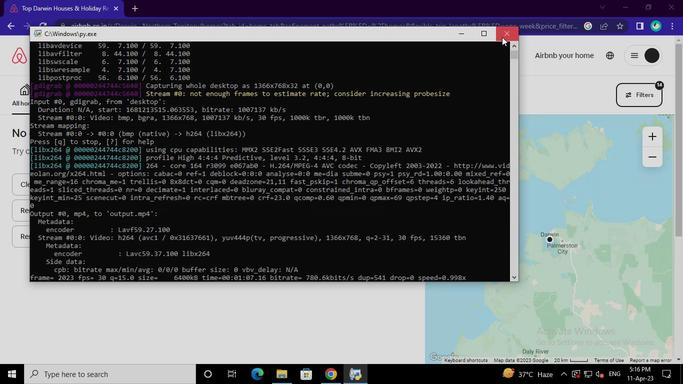 
